 Task: Download the document in .png form.
Action: Mouse moved to (146, 104)
Screenshot: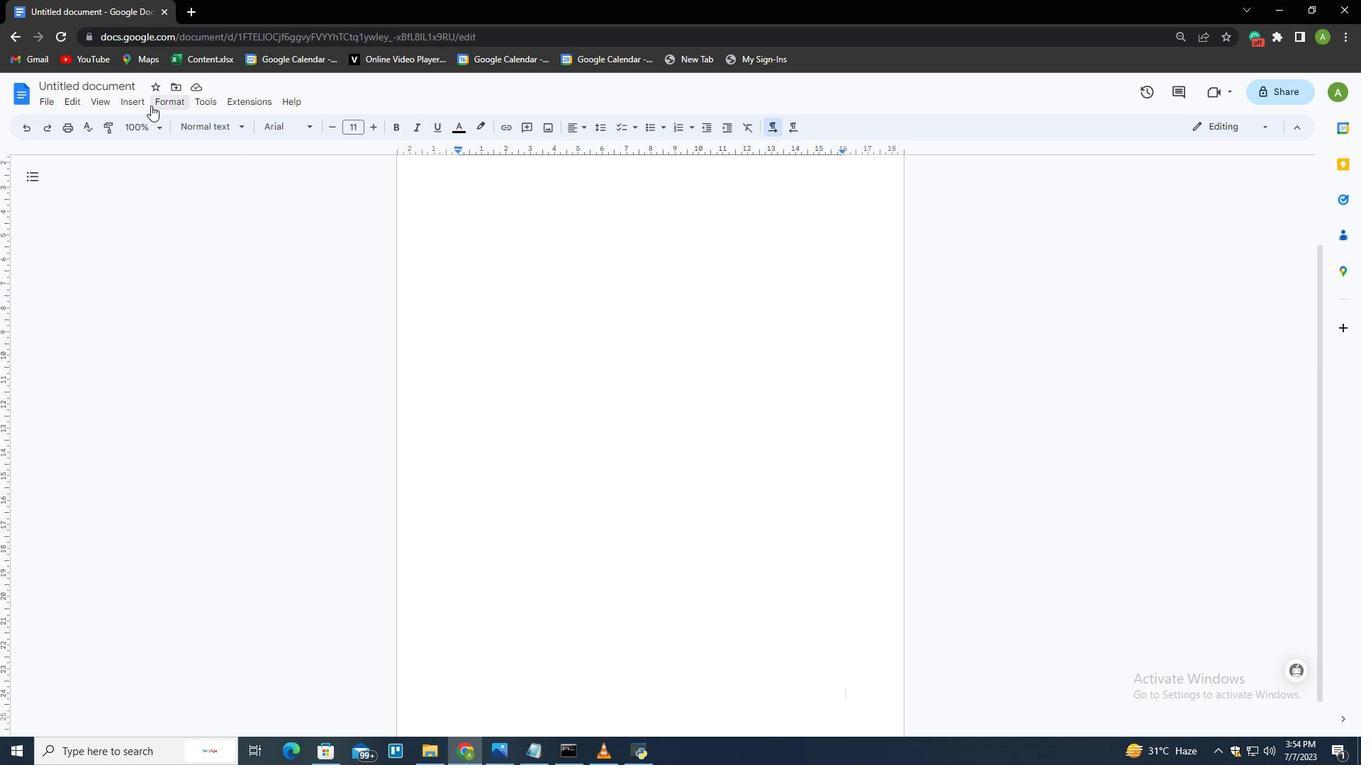 
Action: Mouse pressed left at (146, 104)
Screenshot: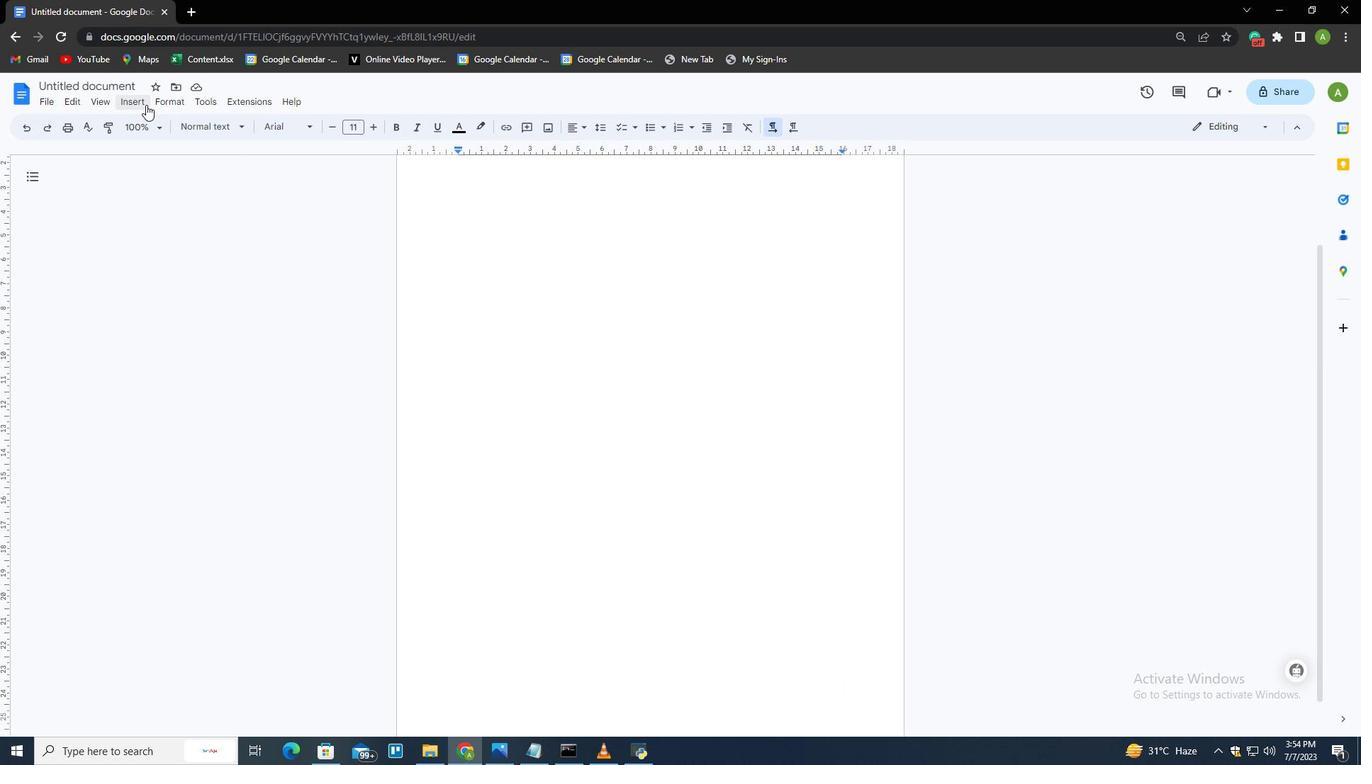 
Action: Mouse moved to (175, 170)
Screenshot: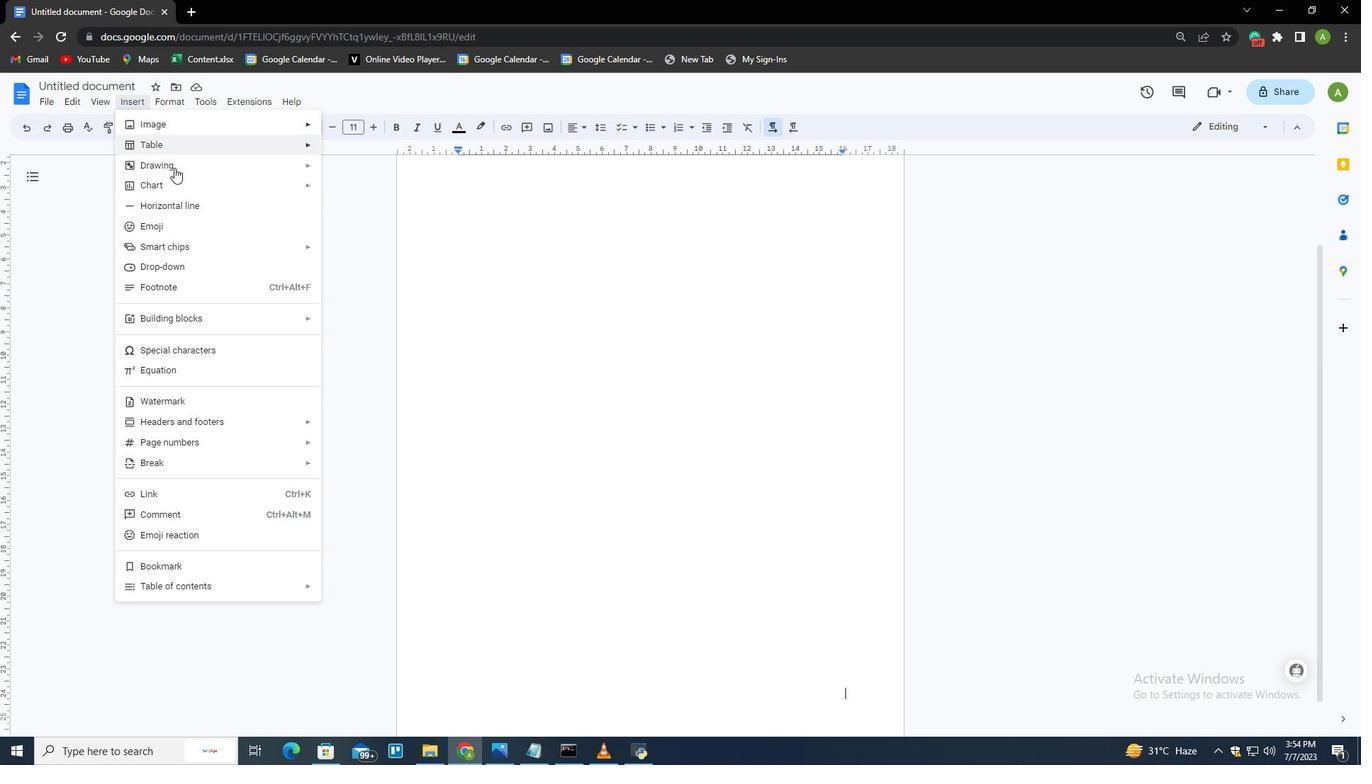 
Action: Mouse pressed left at (175, 170)
Screenshot: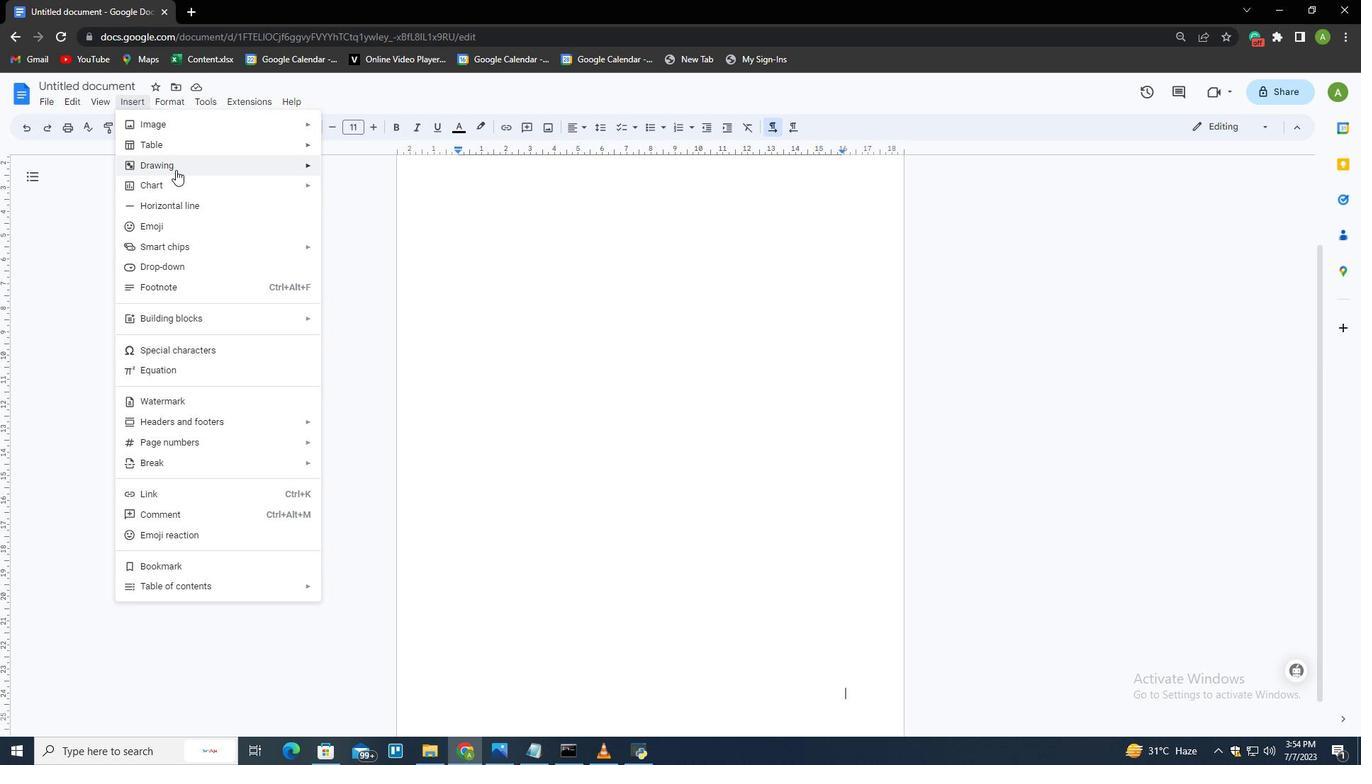 
Action: Mouse moved to (342, 170)
Screenshot: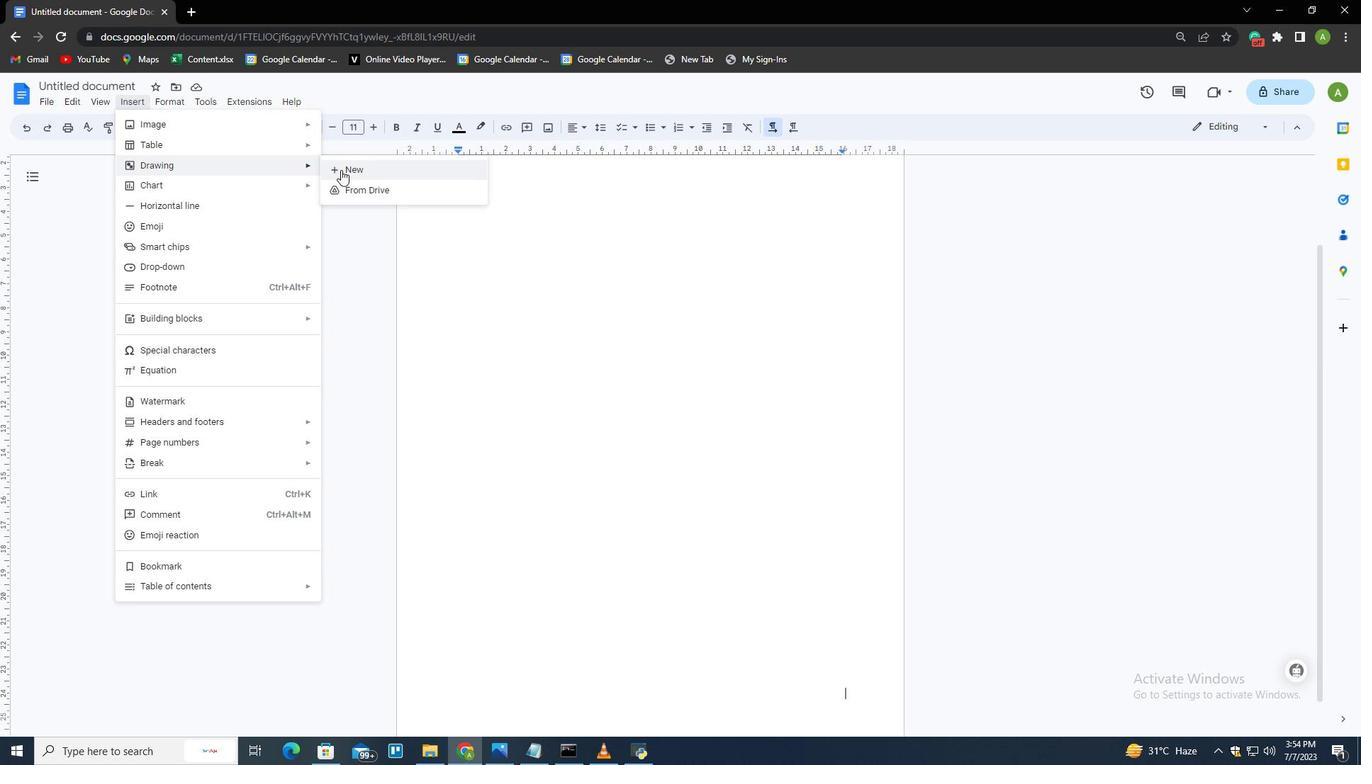 
Action: Mouse pressed left at (342, 170)
Screenshot: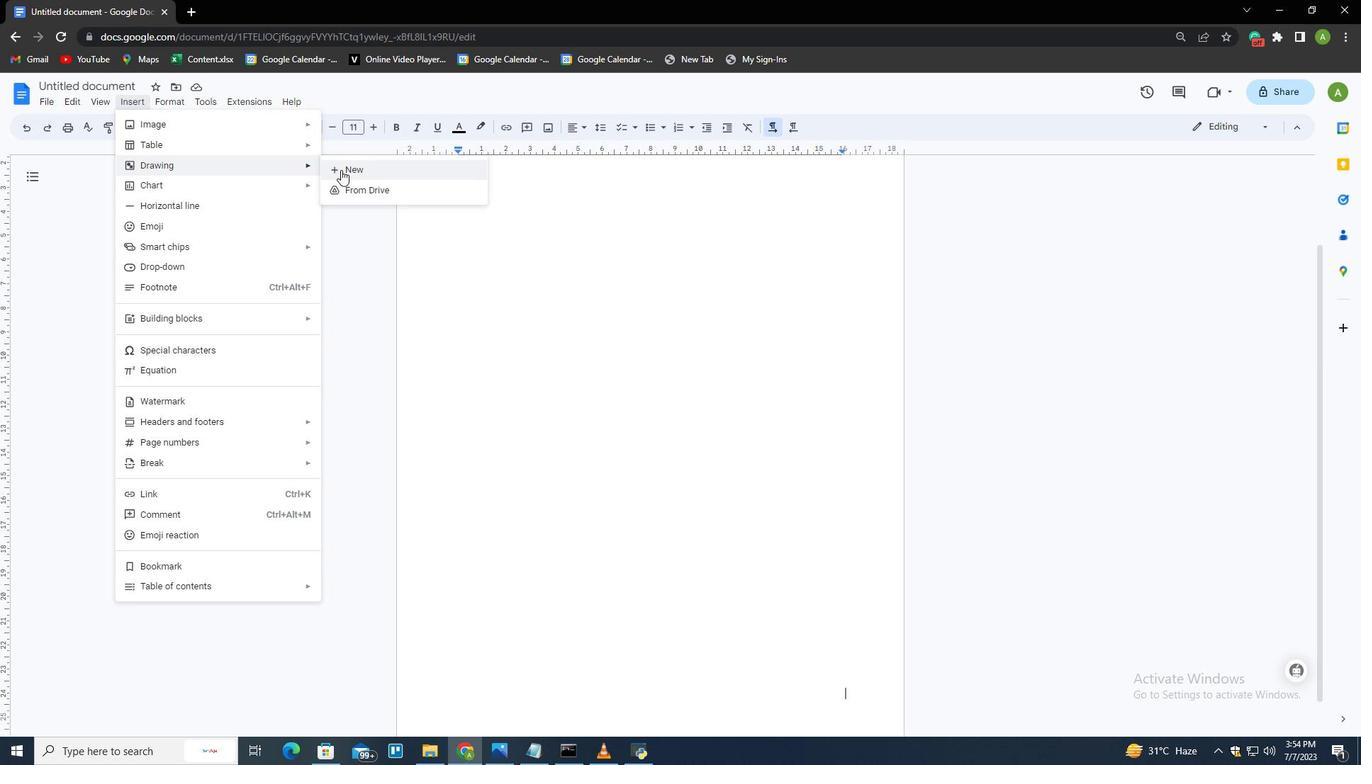 
Action: Mouse moved to (365, 161)
Screenshot: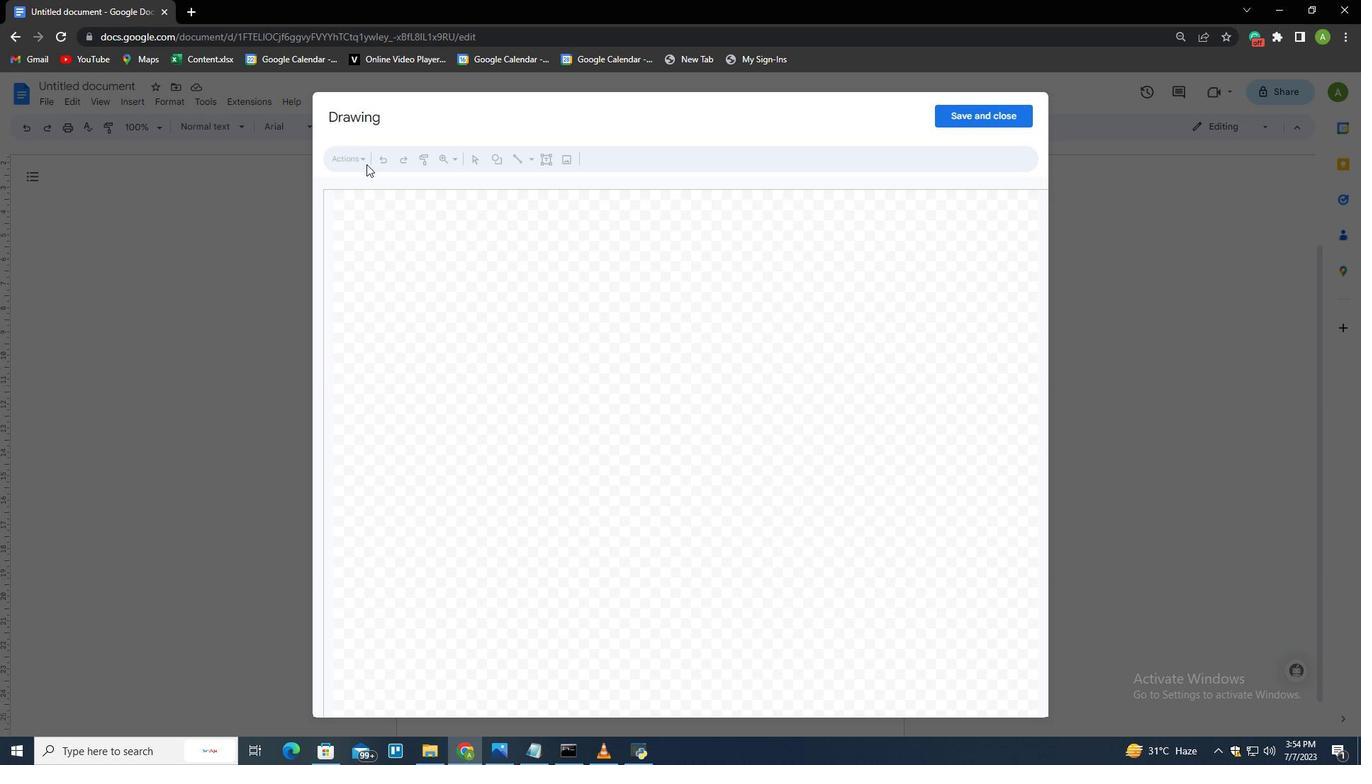 
Action: Mouse pressed left at (365, 161)
Screenshot: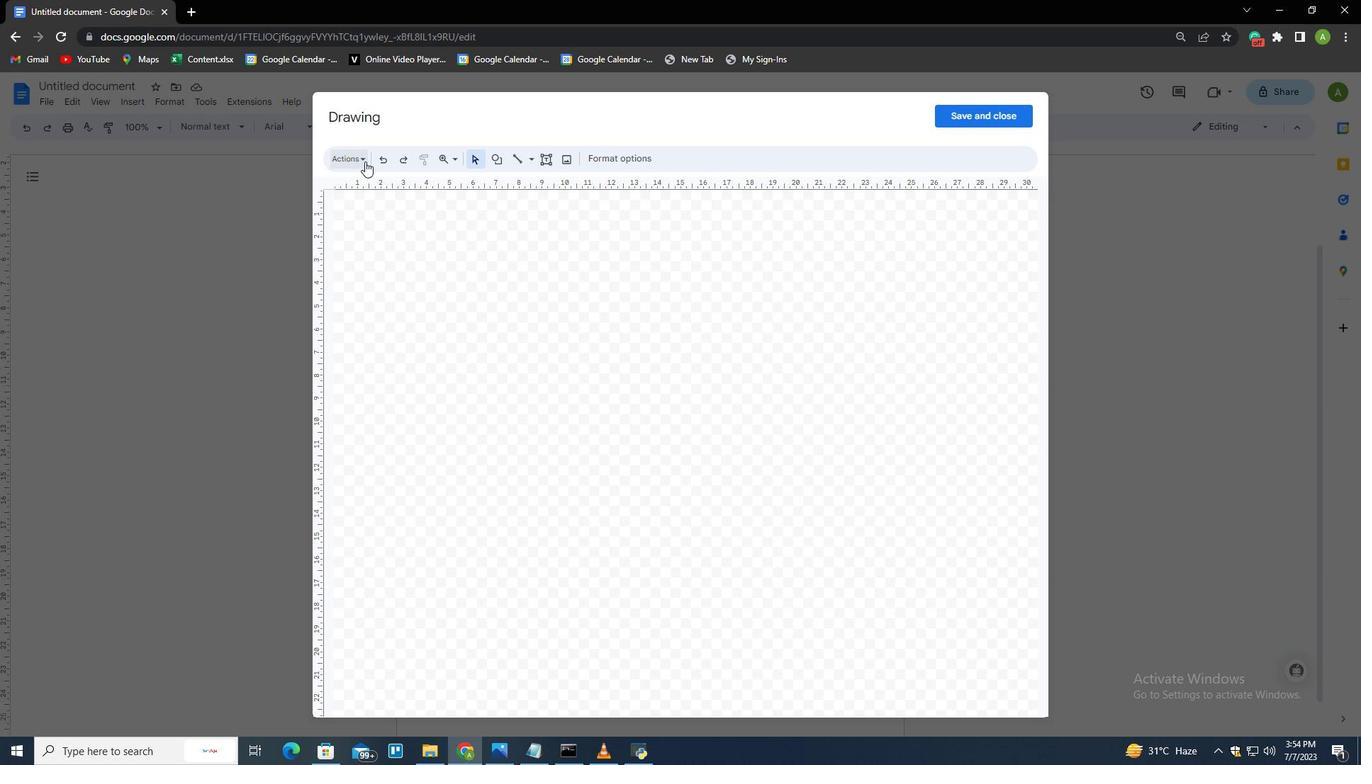 
Action: Mouse moved to (378, 215)
Screenshot: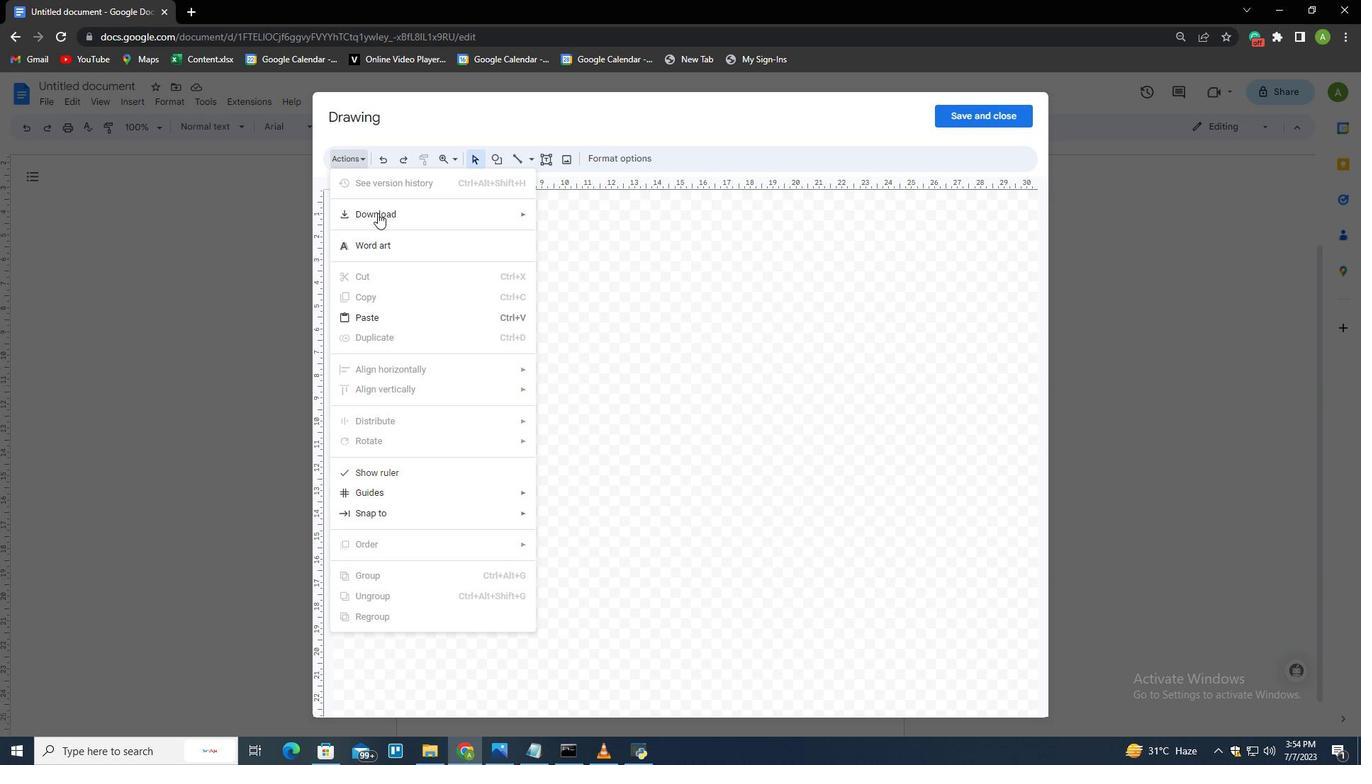 
Action: Mouse pressed left at (378, 215)
Screenshot: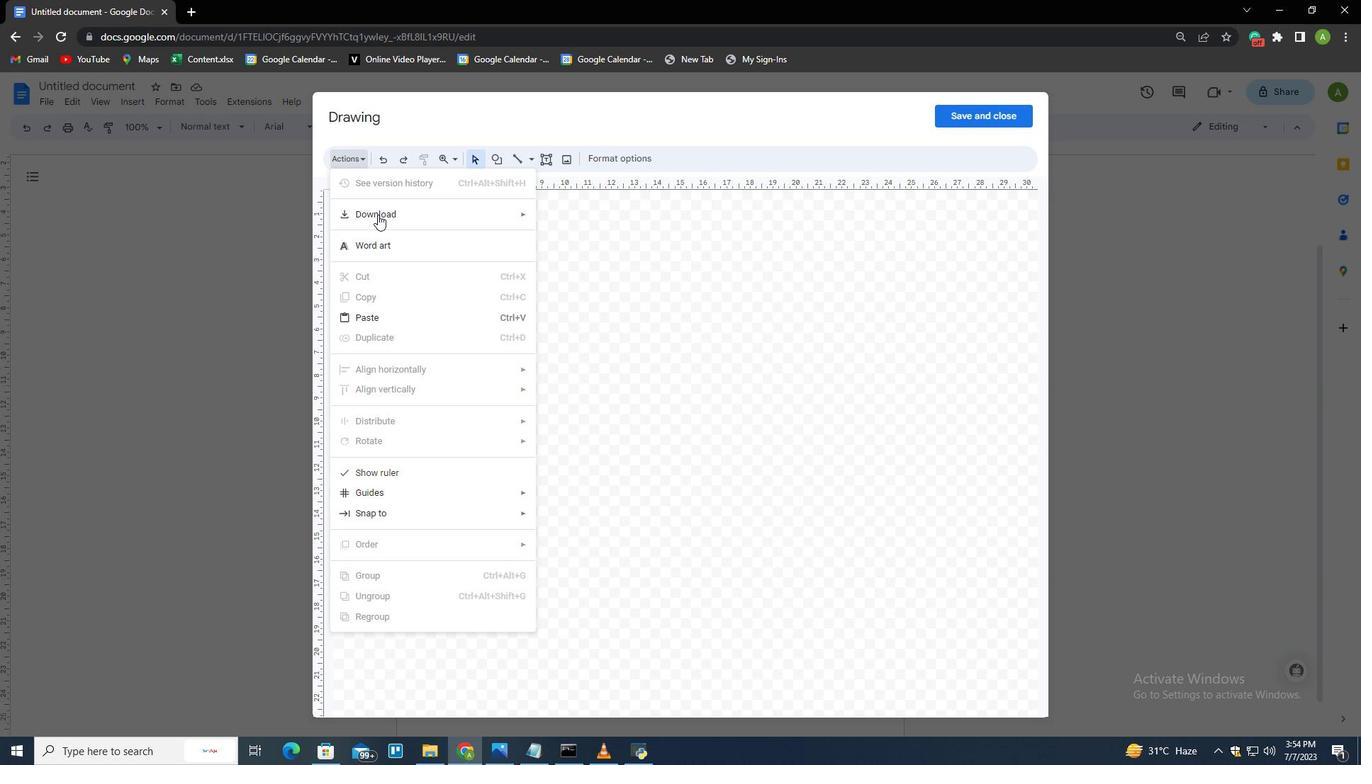 
Action: Mouse moved to (573, 258)
Screenshot: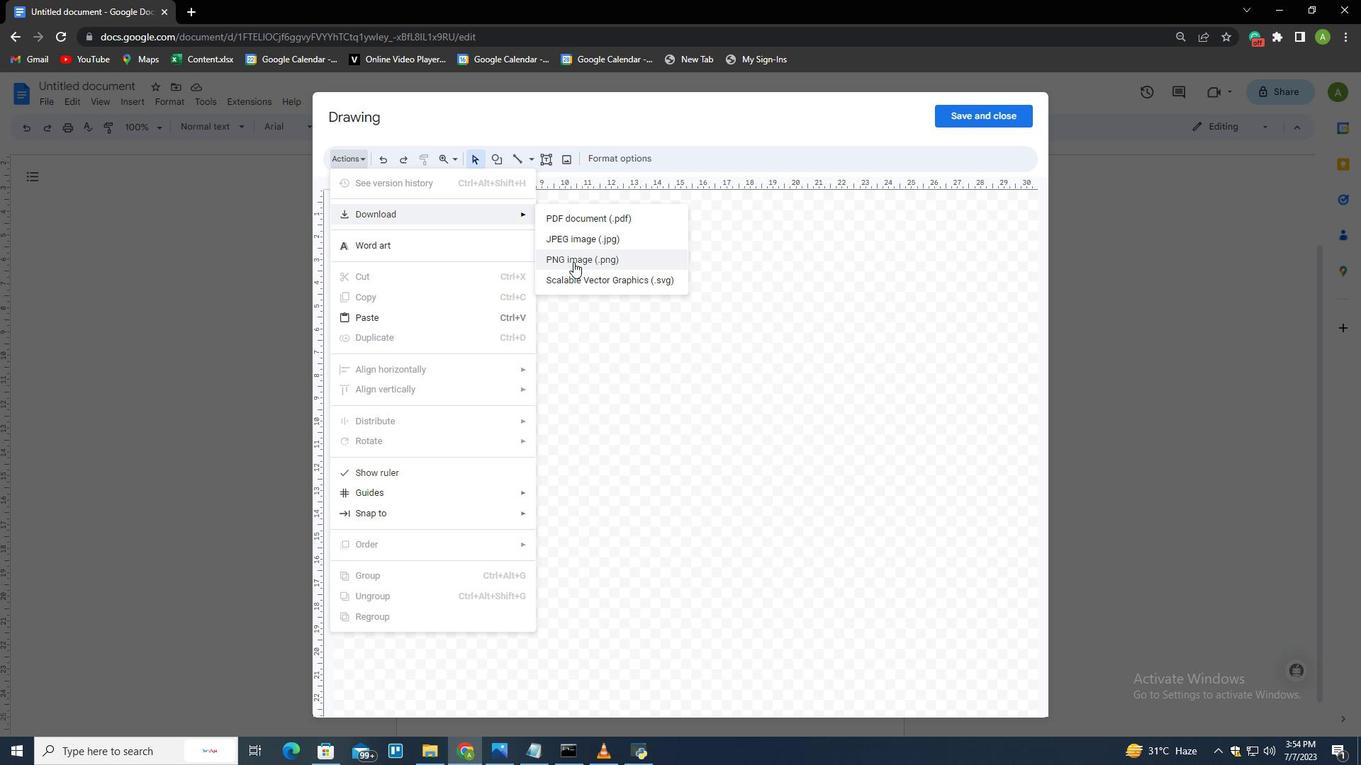 
Action: Mouse pressed left at (573, 258)
Screenshot: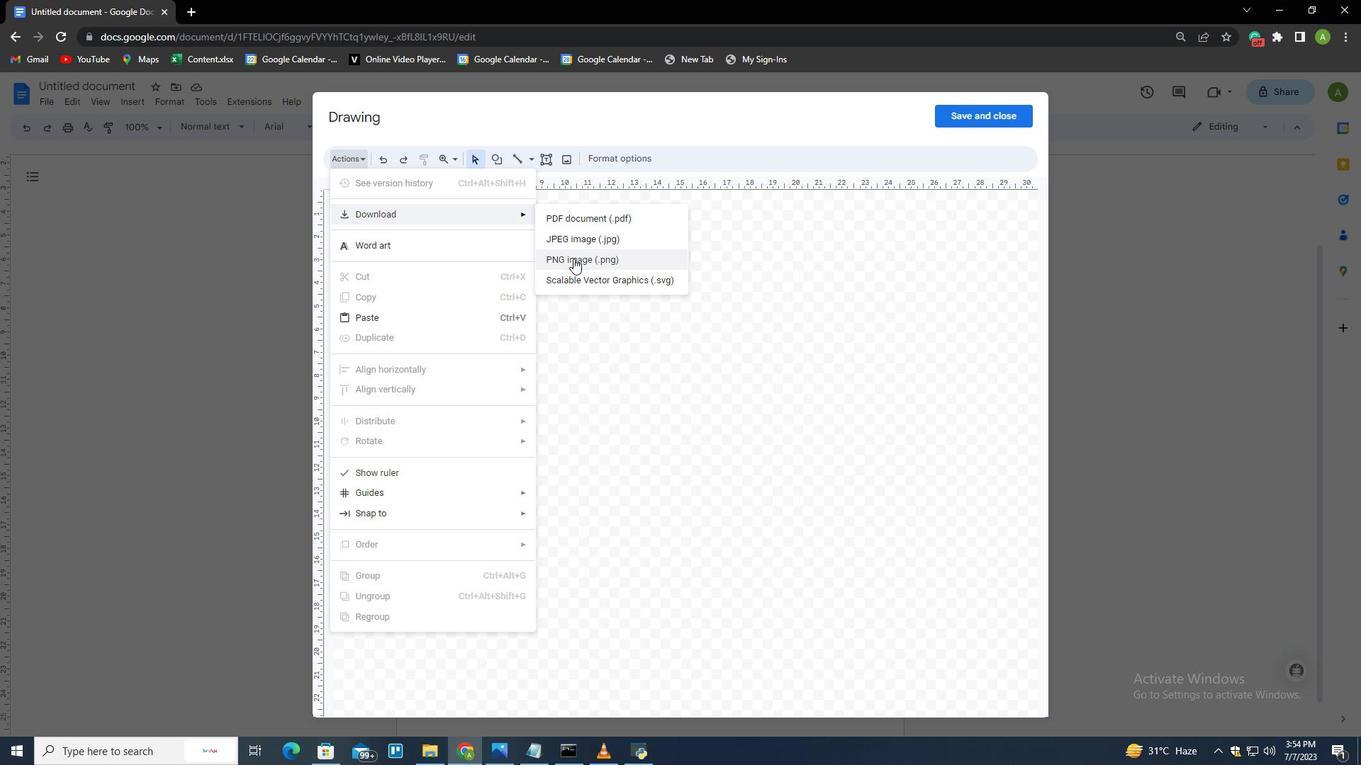 
Action: Mouse moved to (585, 297)
Screenshot: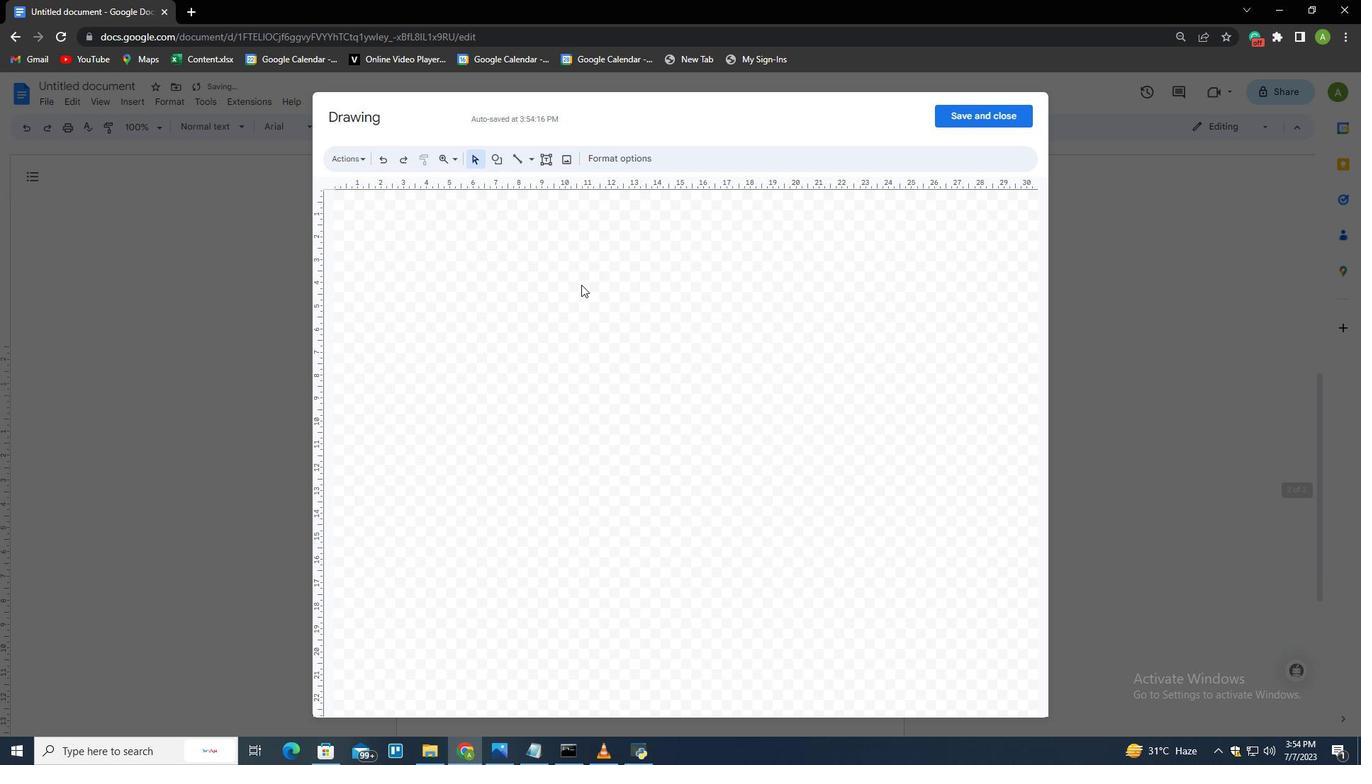 
